 Task: Open Card Card0000000167 in Board Board0000000042 in Workspace WS0000000014 in Trello. Add Member carxxstreet791@gmail.com to Card Card0000000167 in Board Board0000000042 in Workspace WS0000000014 in Trello. Add Orange Label titled Label0000000167 to Card Card0000000167 in Board Board0000000042 in Workspace WS0000000014 in Trello. Add Checklist CL0000000167 to Card Card0000000167 in Board Board0000000042 in Workspace WS0000000014 in Trello. Add Dates with Start Date as Oct 01 2023 and Due Date as Oct 31 2023 to Card Card0000000167 in Board Board0000000042 in Workspace WS0000000014 in Trello
Action: Mouse moved to (475, 39)
Screenshot: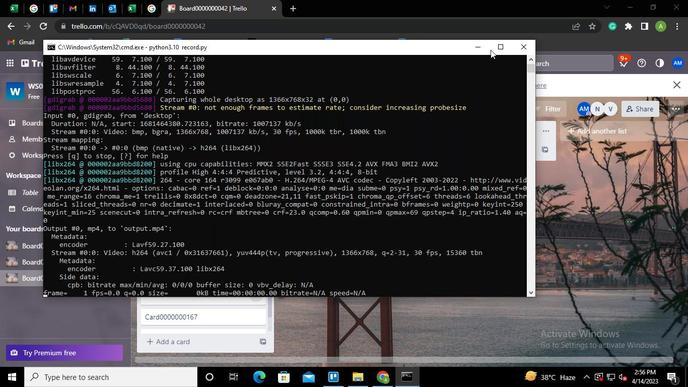 
Action: Mouse pressed left at (475, 39)
Screenshot: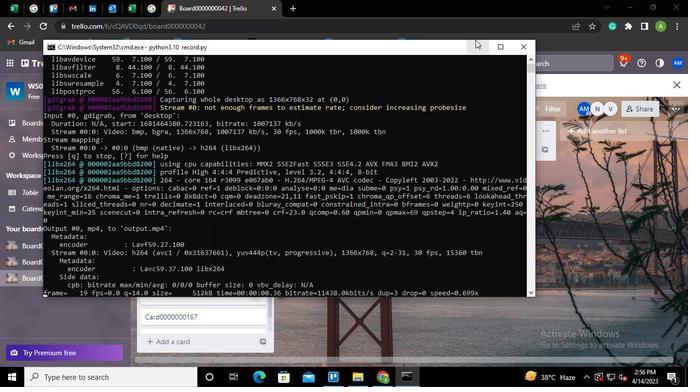 
Action: Mouse moved to (220, 313)
Screenshot: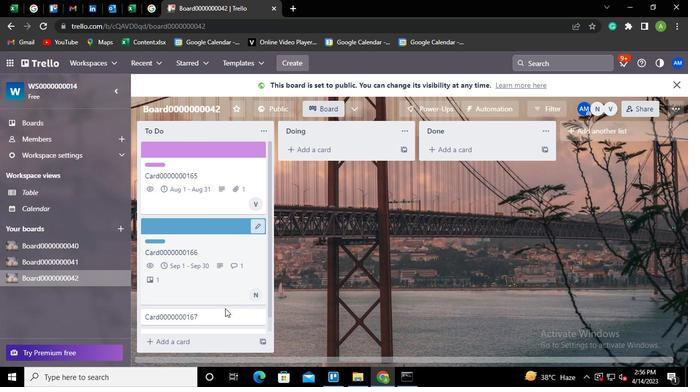 
Action: Mouse pressed left at (220, 313)
Screenshot: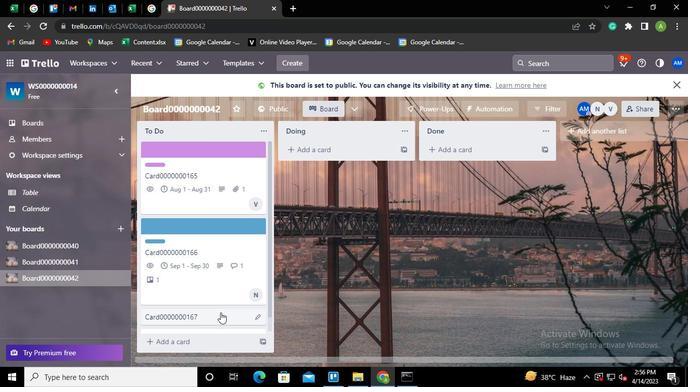 
Action: Mouse moved to (457, 175)
Screenshot: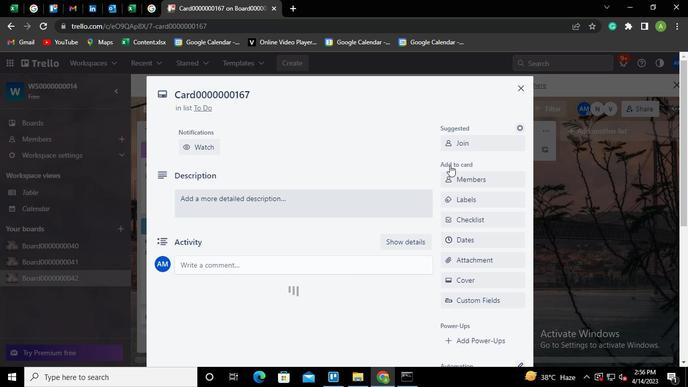 
Action: Mouse pressed left at (457, 175)
Screenshot: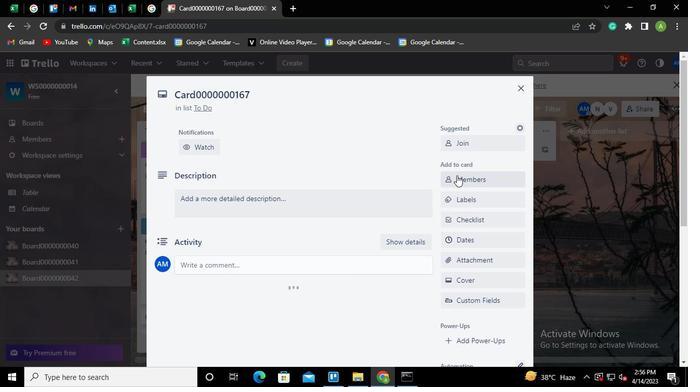 
Action: Mouse moved to (479, 223)
Screenshot: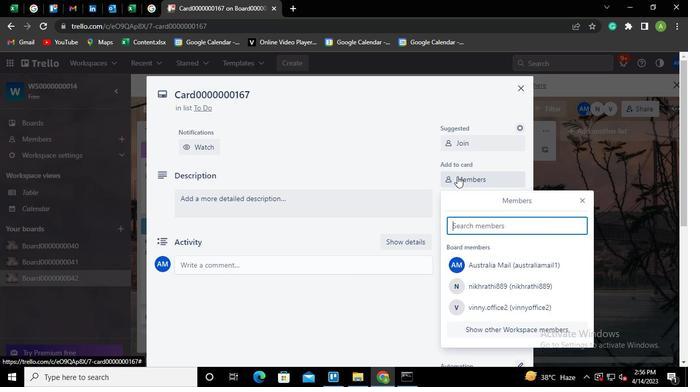 
Action: Mouse pressed left at (479, 223)
Screenshot: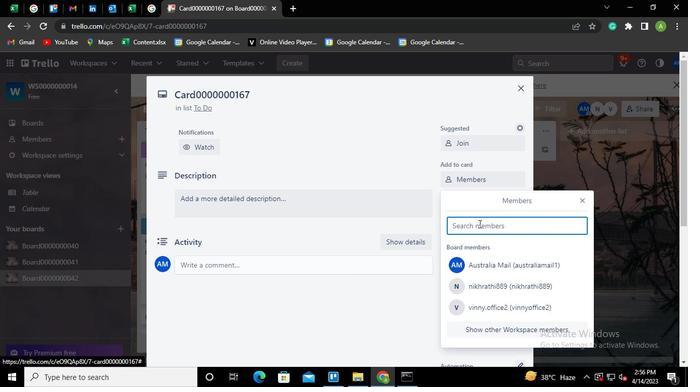 
Action: Keyboard c
Screenshot: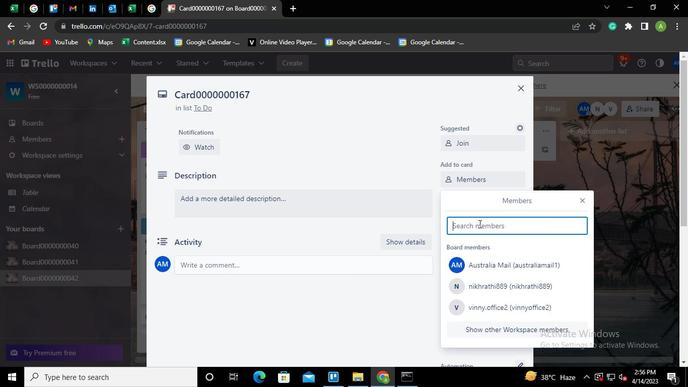 
Action: Keyboard a
Screenshot: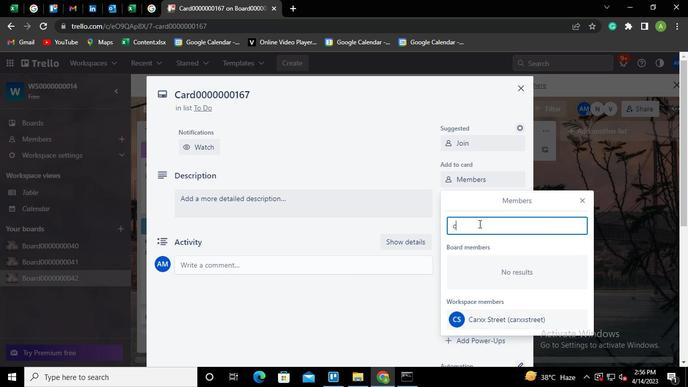 
Action: Keyboard r
Screenshot: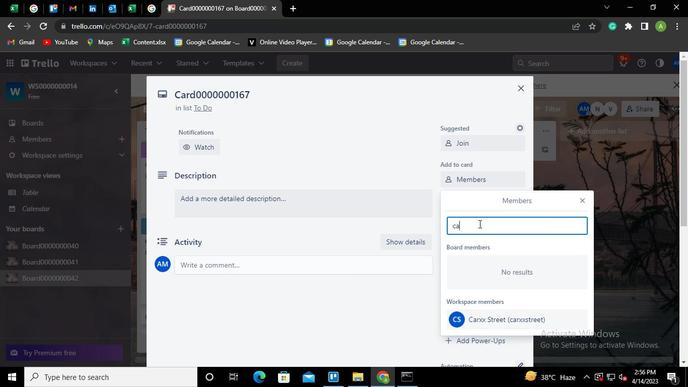 
Action: Mouse moved to (459, 319)
Screenshot: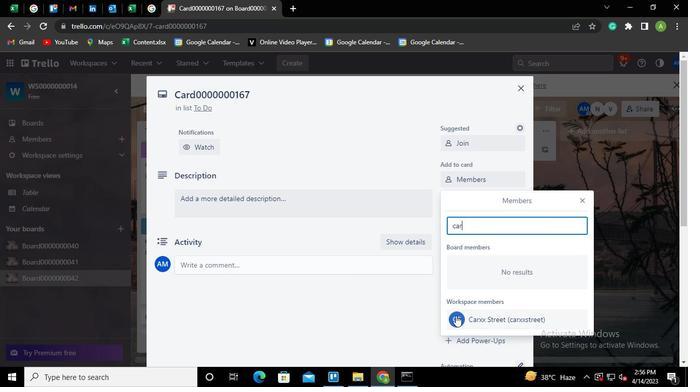 
Action: Mouse pressed left at (459, 319)
Screenshot: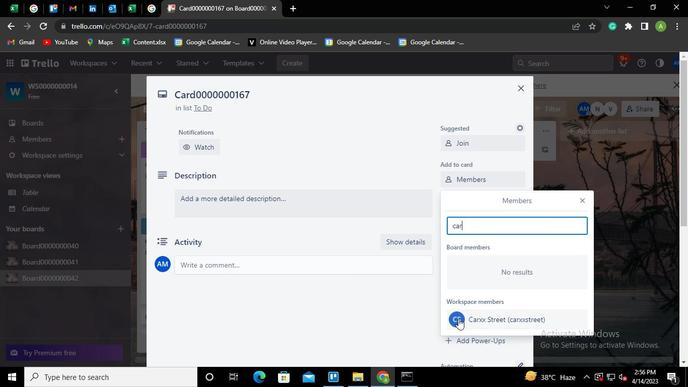 
Action: Mouse moved to (476, 319)
Screenshot: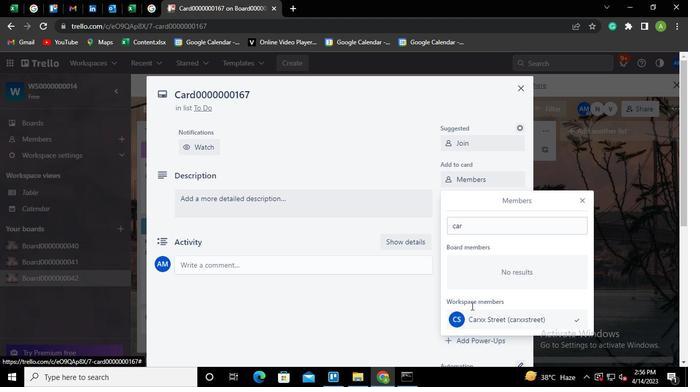 
Action: Mouse pressed left at (476, 319)
Screenshot: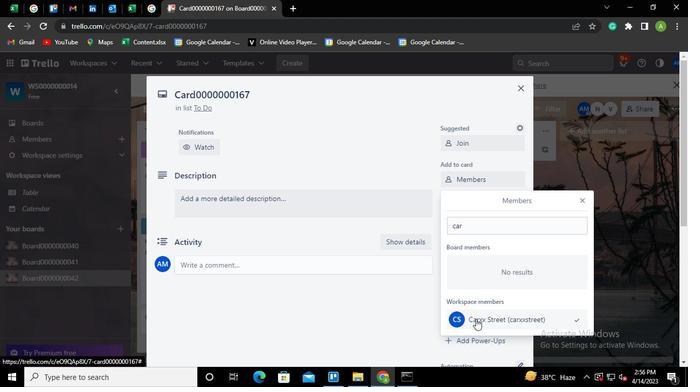
Action: Mouse moved to (475, 268)
Screenshot: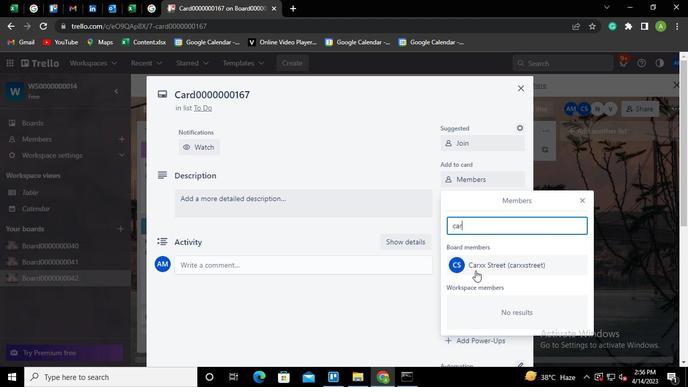 
Action: Mouse pressed left at (475, 268)
Screenshot: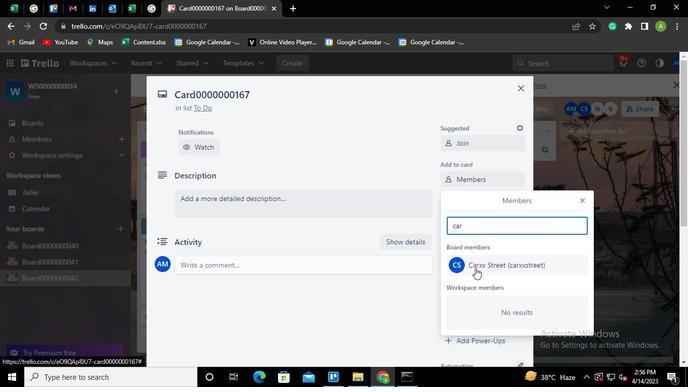 
Action: Mouse moved to (394, 156)
Screenshot: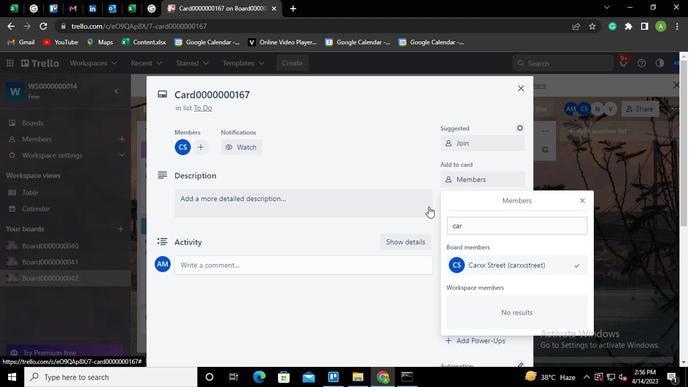 
Action: Mouse pressed left at (394, 156)
Screenshot: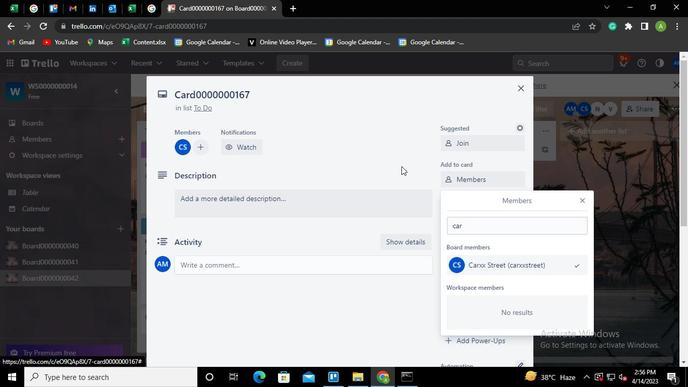 
Action: Mouse moved to (471, 199)
Screenshot: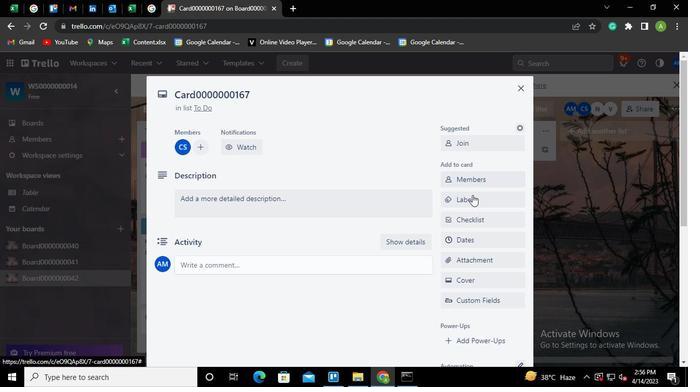 
Action: Mouse pressed left at (471, 199)
Screenshot: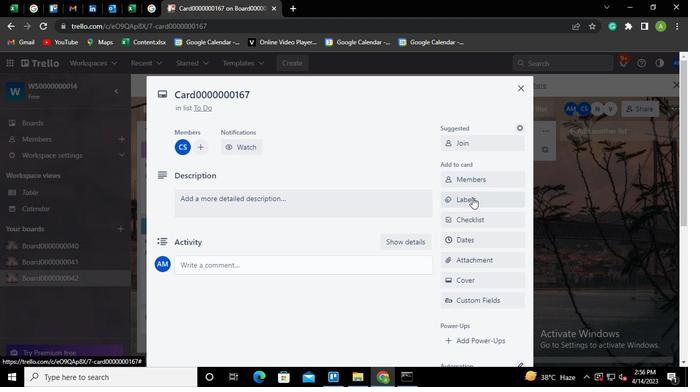 
Action: Mouse moved to (456, 182)
Screenshot: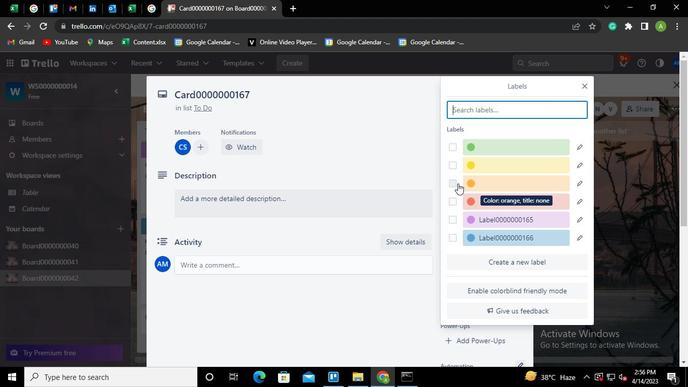 
Action: Mouse pressed left at (456, 182)
Screenshot: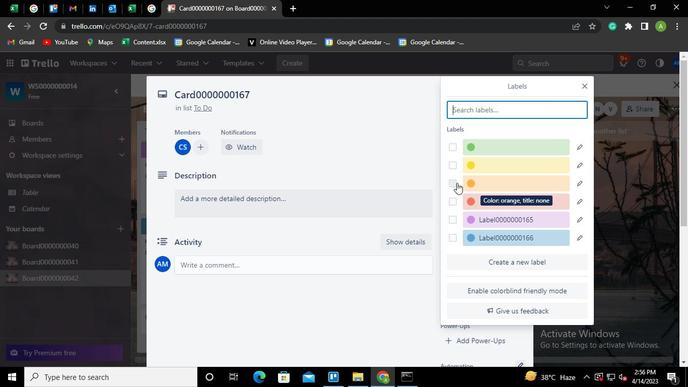 
Action: Mouse moved to (576, 187)
Screenshot: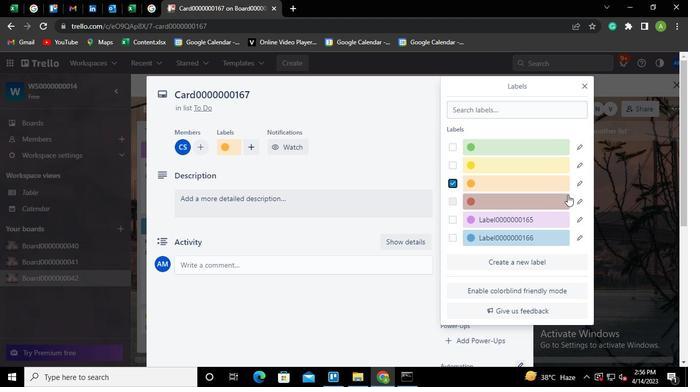 
Action: Mouse pressed left at (576, 187)
Screenshot: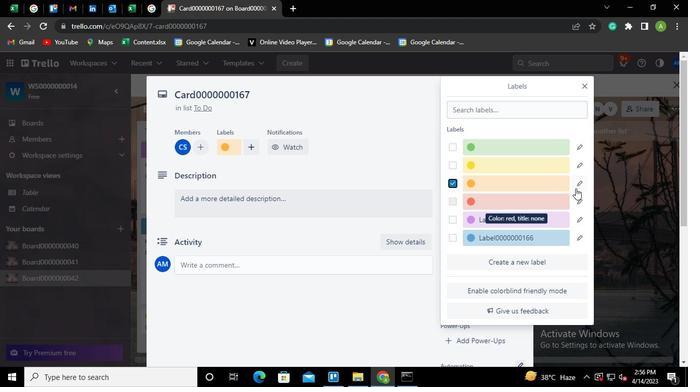 
Action: Mouse moved to (491, 147)
Screenshot: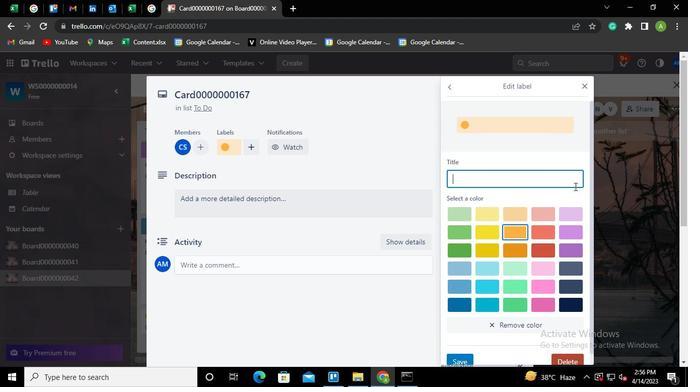 
Action: Keyboard Key.shift
Screenshot: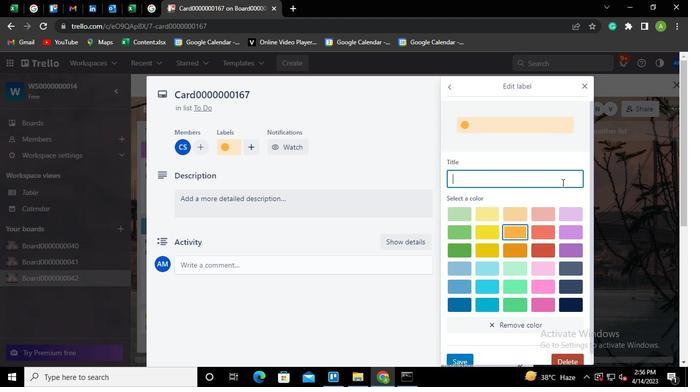 
Action: Keyboard L
Screenshot: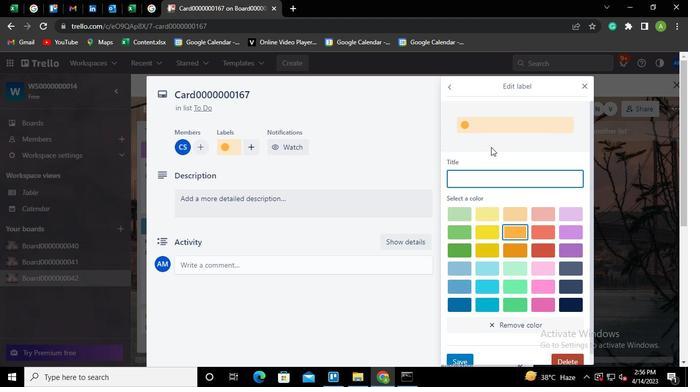 
Action: Keyboard a
Screenshot: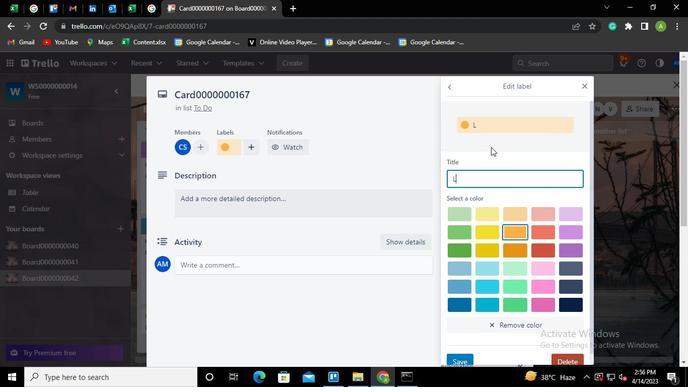 
Action: Keyboard b
Screenshot: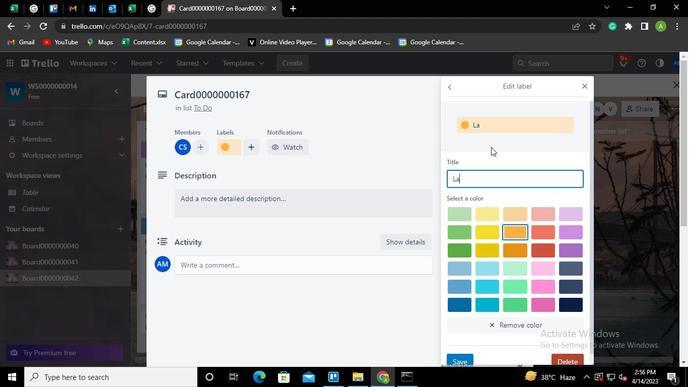 
Action: Keyboard e
Screenshot: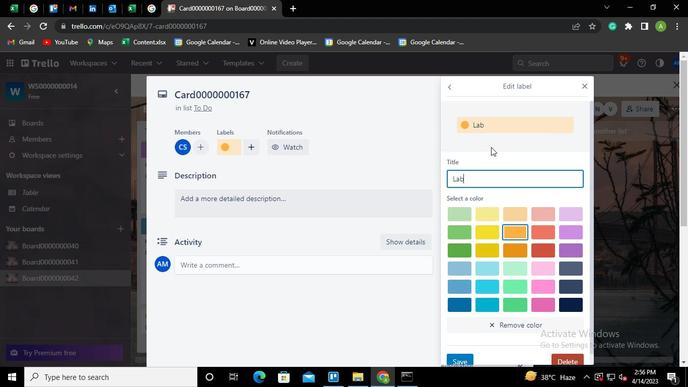 
Action: Keyboard l
Screenshot: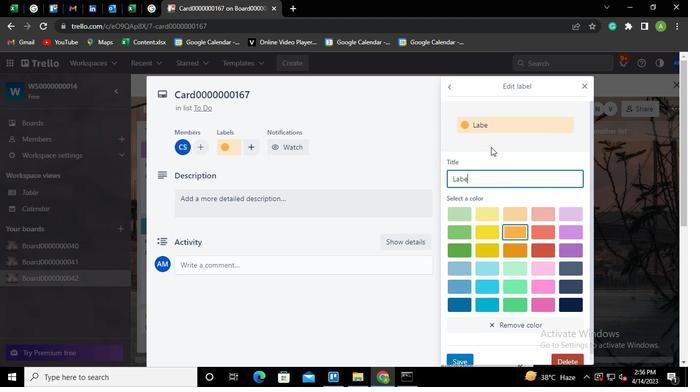 
Action: Keyboard <96>
Screenshot: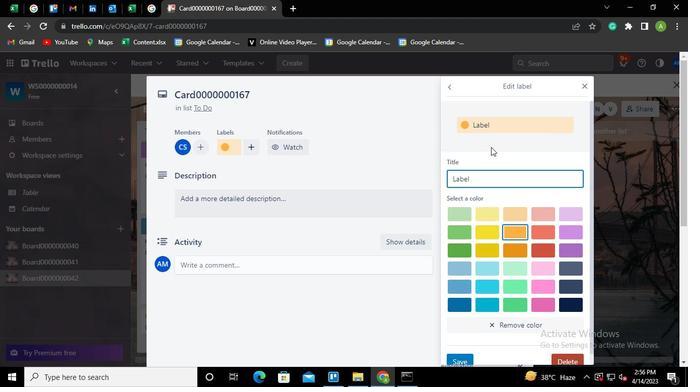 
Action: Keyboard <96>
Screenshot: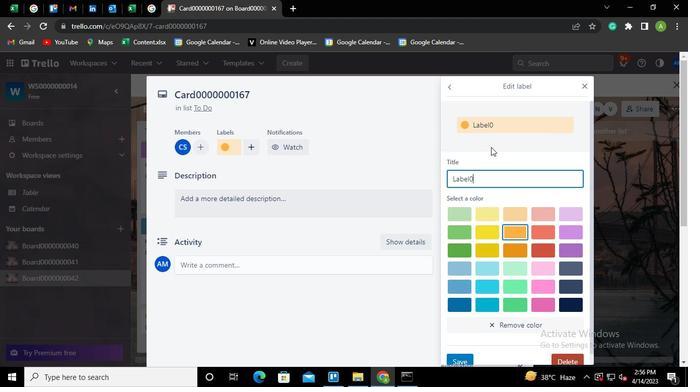 
Action: Keyboard <96>
Screenshot: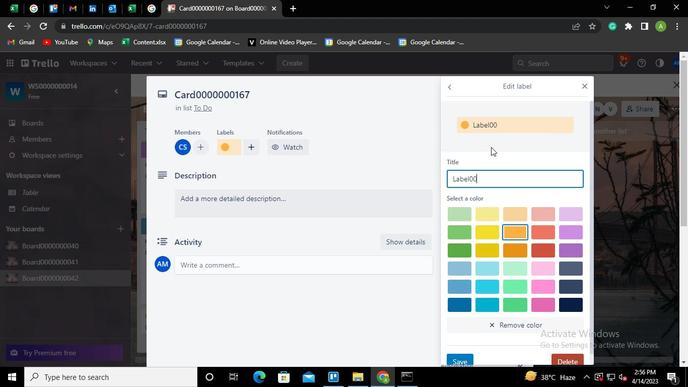 
Action: Keyboard <96>
Screenshot: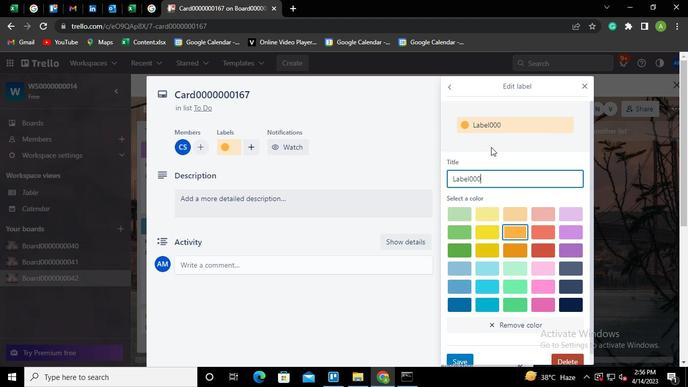 
Action: Keyboard <96>
Screenshot: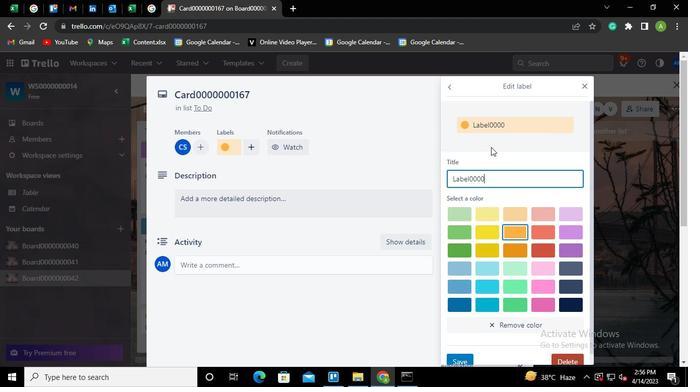 
Action: Keyboard <96>
Screenshot: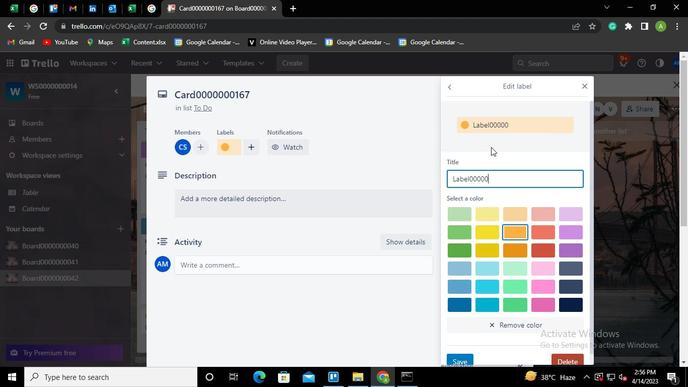 
Action: Keyboard <96>
Screenshot: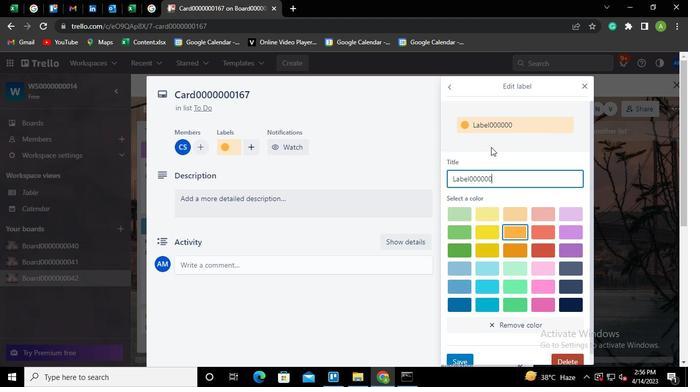 
Action: Keyboard <97>
Screenshot: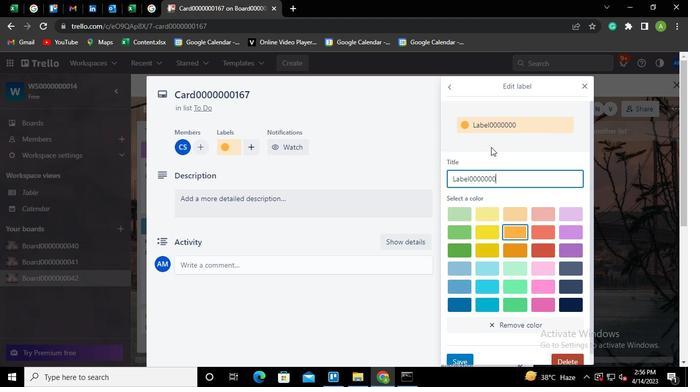 
Action: Keyboard <102>
Screenshot: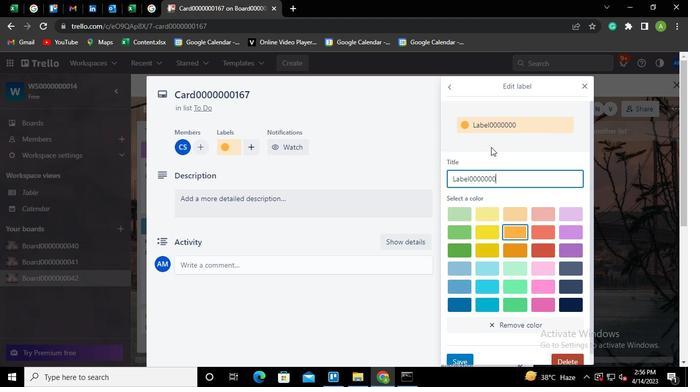 
Action: Keyboard <103>
Screenshot: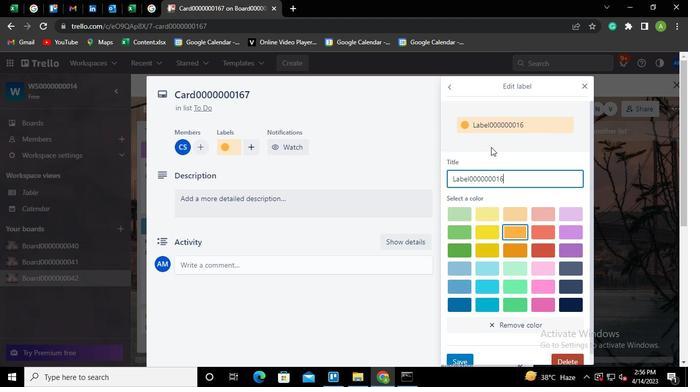 
Action: Mouse moved to (462, 359)
Screenshot: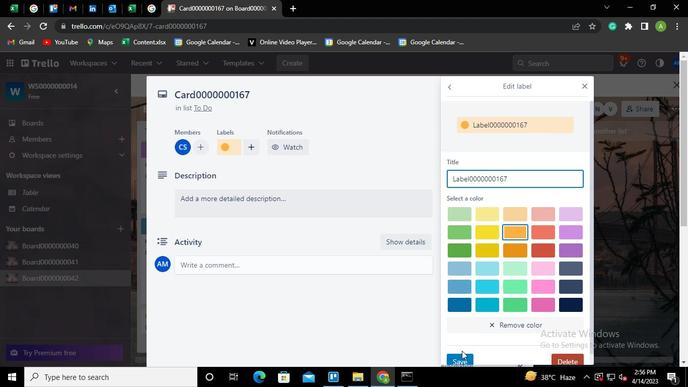 
Action: Mouse pressed left at (462, 359)
Screenshot: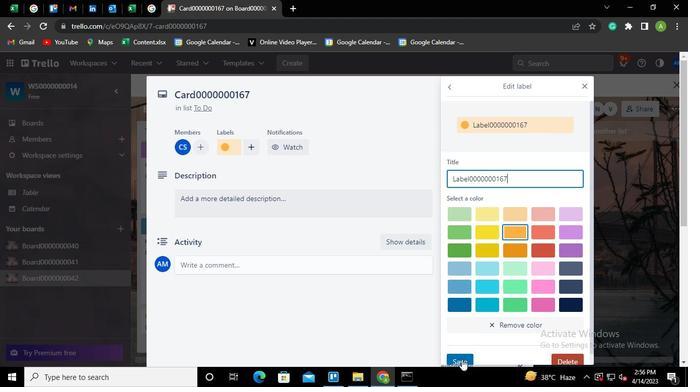 
Action: Mouse moved to (394, 158)
Screenshot: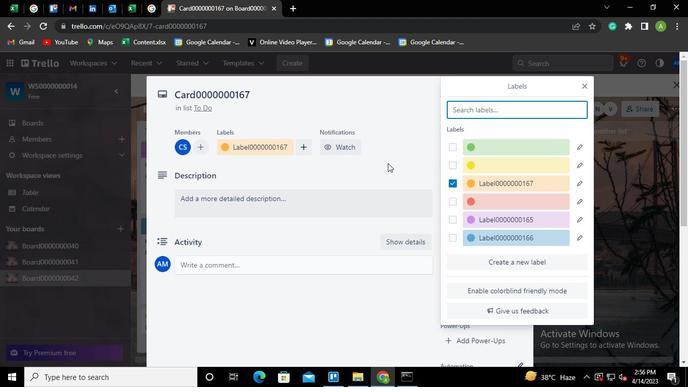 
Action: Mouse pressed left at (394, 158)
Screenshot: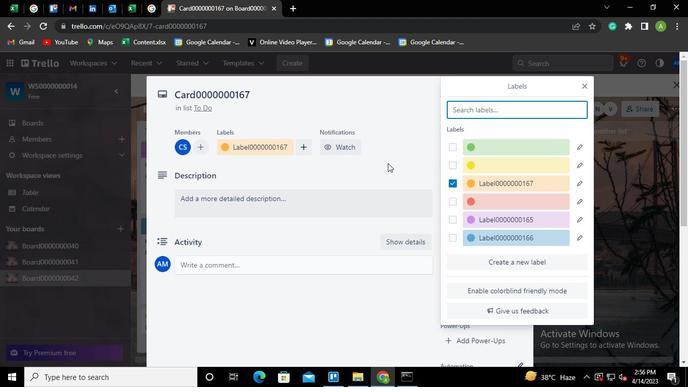 
Action: Mouse moved to (469, 220)
Screenshot: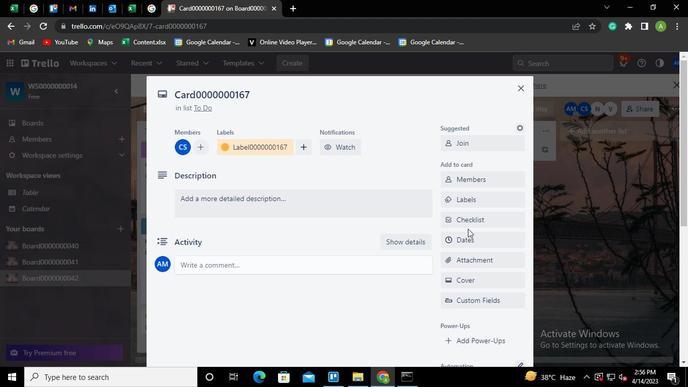 
Action: Mouse pressed left at (469, 220)
Screenshot: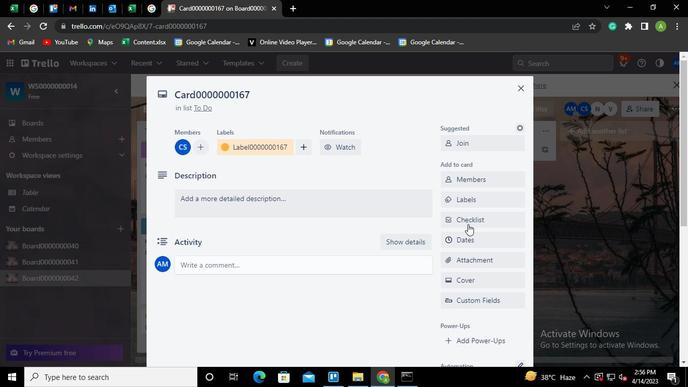 
Action: Mouse moved to (469, 219)
Screenshot: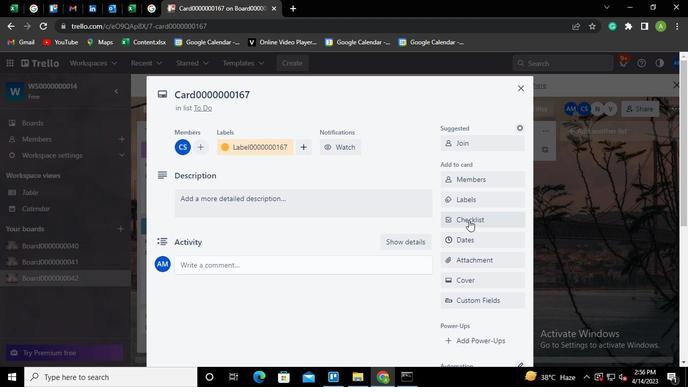 
Action: Keyboard Key.shift
Screenshot: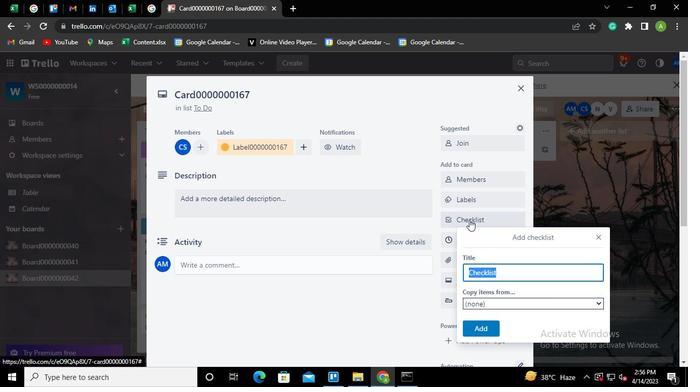 
Action: Keyboard C
Screenshot: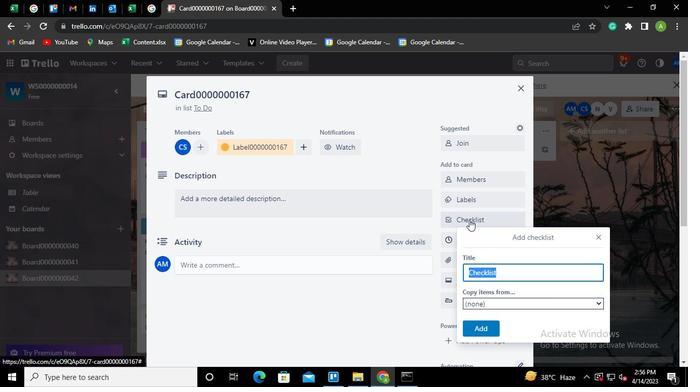 
Action: Keyboard L
Screenshot: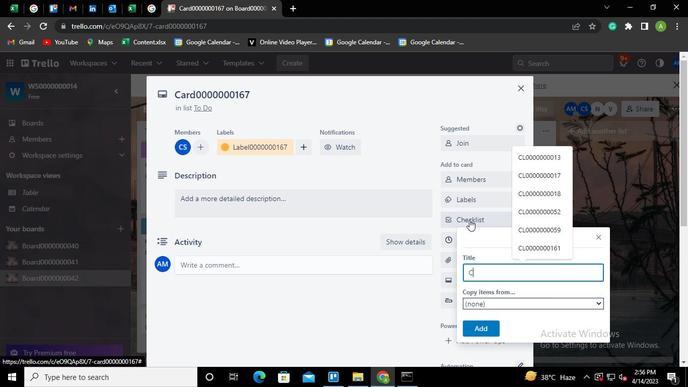 
Action: Keyboard <96>
Screenshot: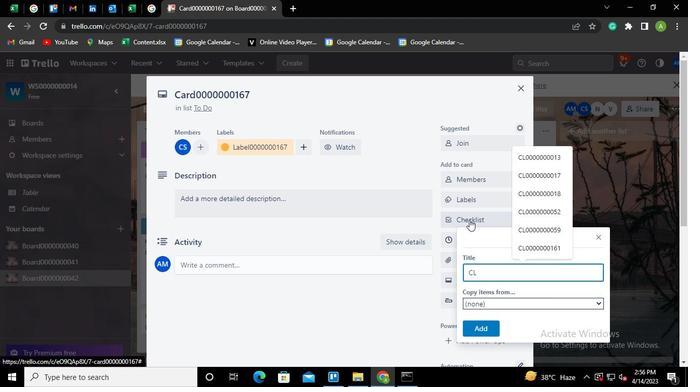 
Action: Keyboard <96>
Screenshot: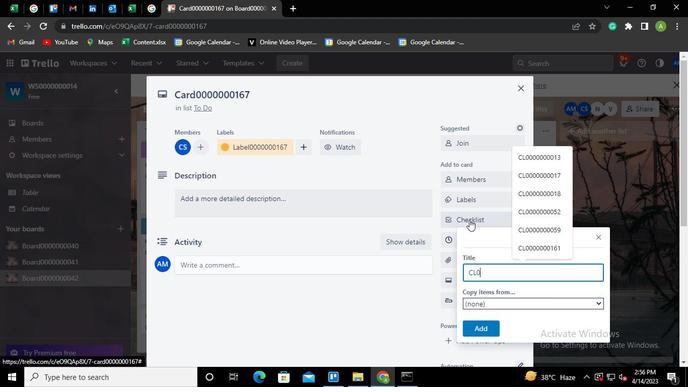 
Action: Keyboard <96>
Screenshot: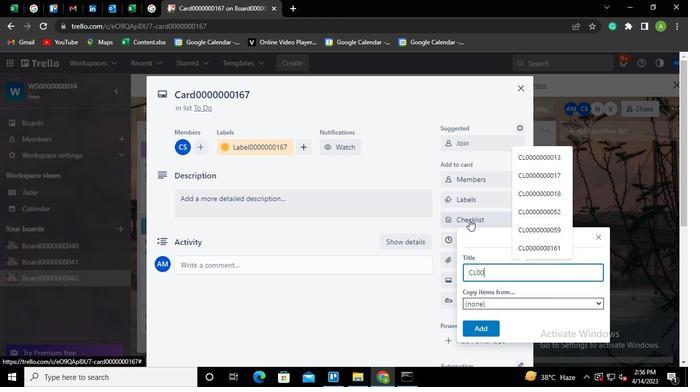 
Action: Keyboard <96>
Screenshot: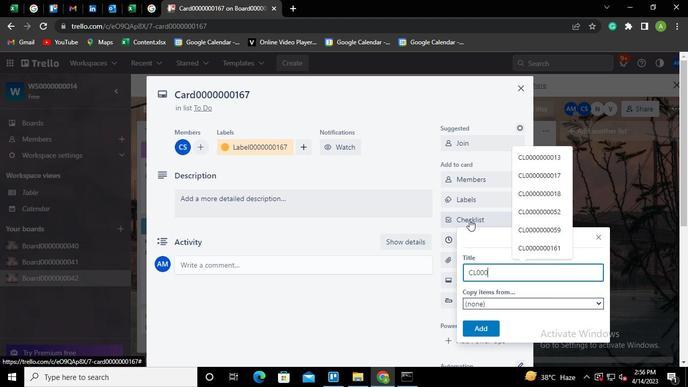 
Action: Keyboard <96>
Screenshot: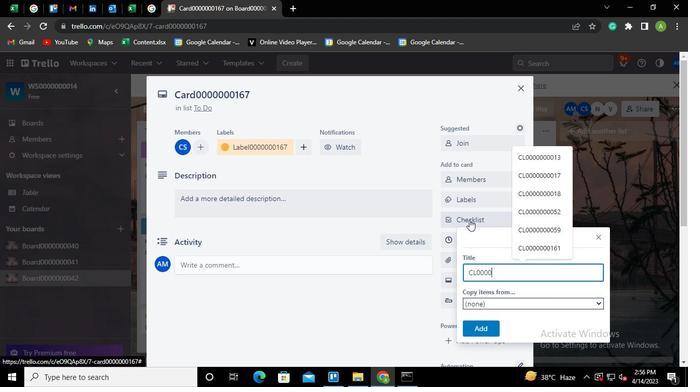 
Action: Keyboard <96>
Screenshot: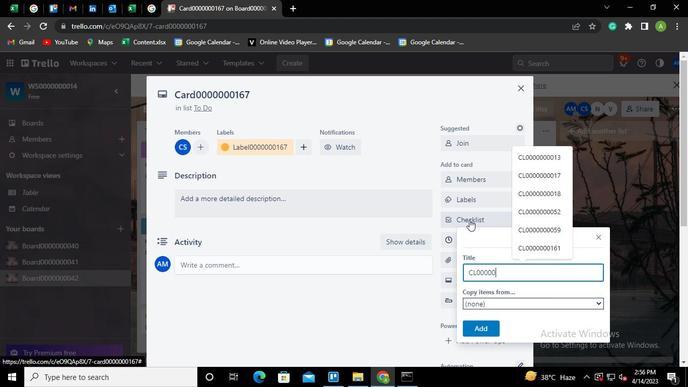 
Action: Keyboard <96>
Screenshot: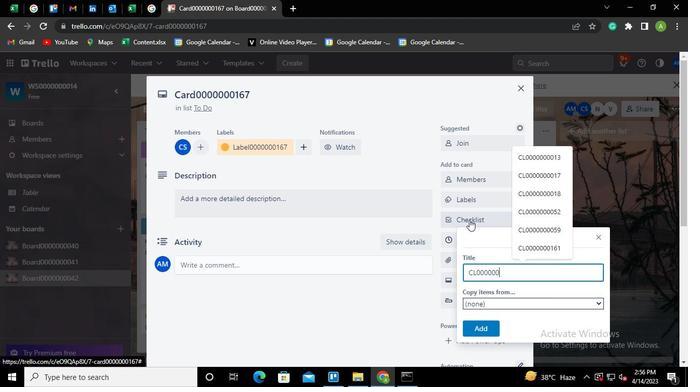 
Action: Keyboard <97>
Screenshot: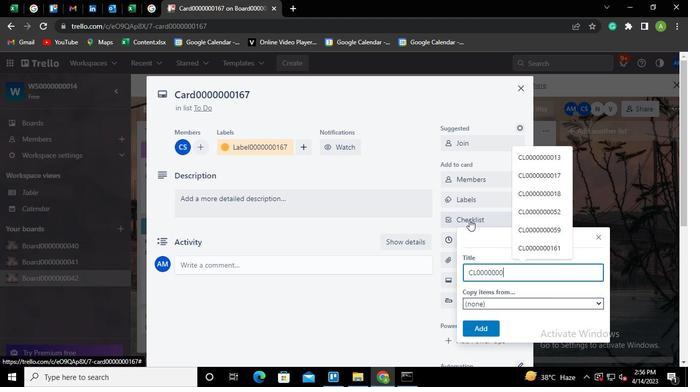 
Action: Keyboard <102>
Screenshot: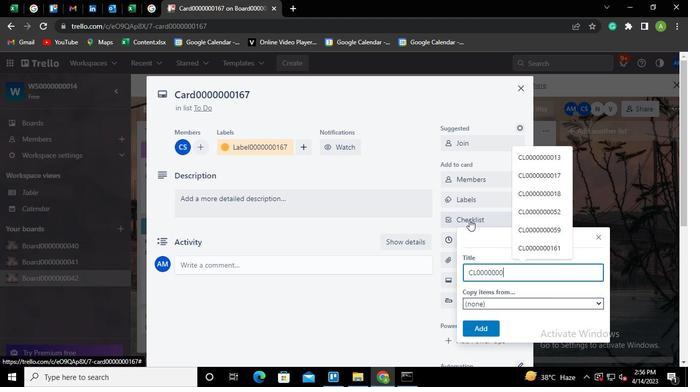 
Action: Keyboard <103>
Screenshot: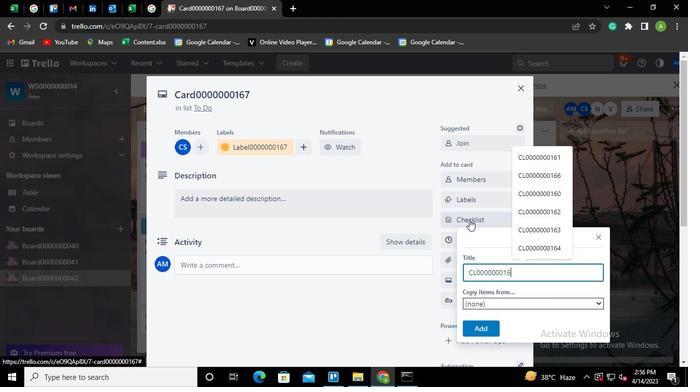 
Action: Mouse moved to (482, 324)
Screenshot: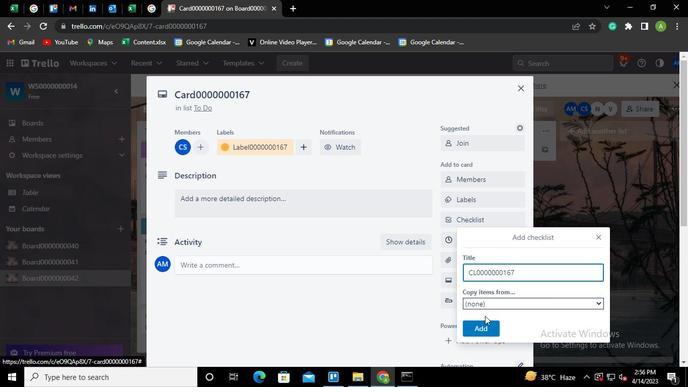 
Action: Mouse pressed left at (482, 324)
Screenshot: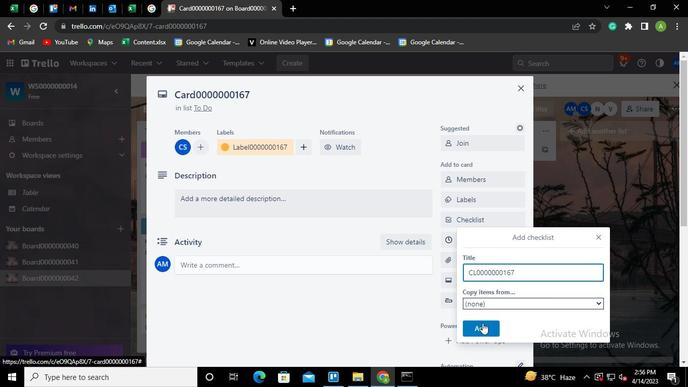 
Action: Mouse moved to (473, 236)
Screenshot: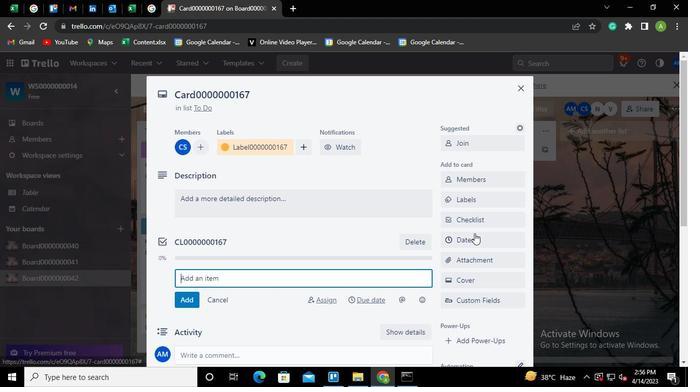 
Action: Mouse pressed left at (473, 236)
Screenshot: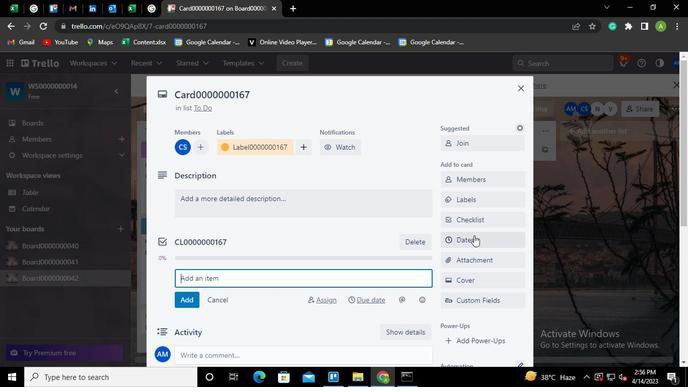 
Action: Mouse moved to (452, 266)
Screenshot: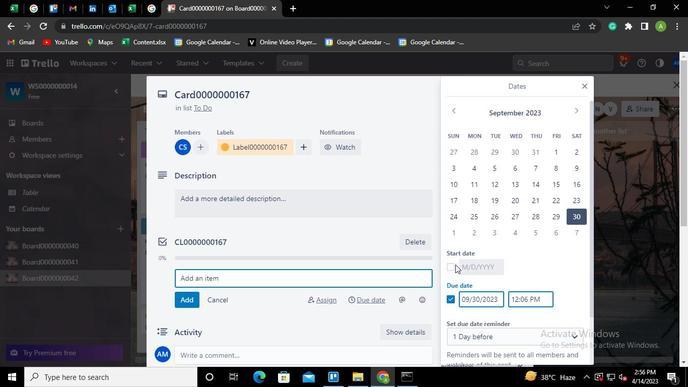 
Action: Mouse pressed left at (452, 266)
Screenshot: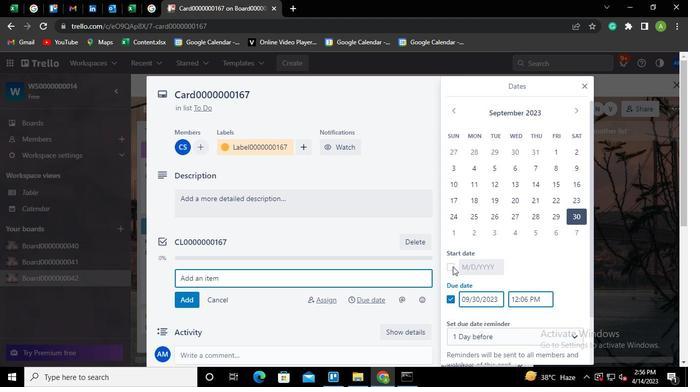 
Action: Mouse moved to (469, 265)
Screenshot: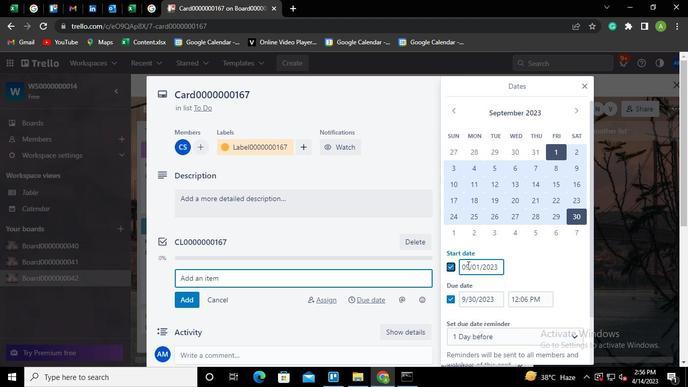 
Action: Mouse pressed left at (469, 265)
Screenshot: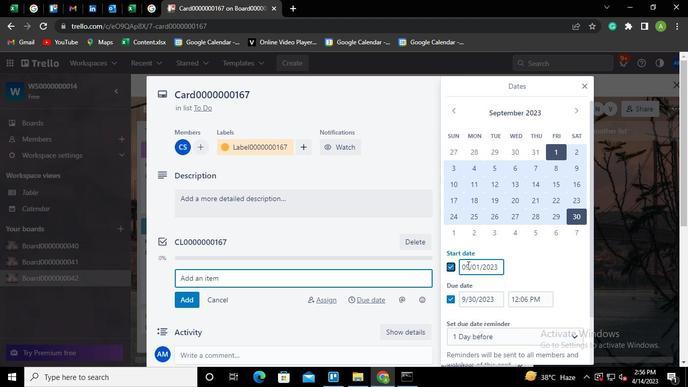 
Action: Mouse moved to (480, 266)
Screenshot: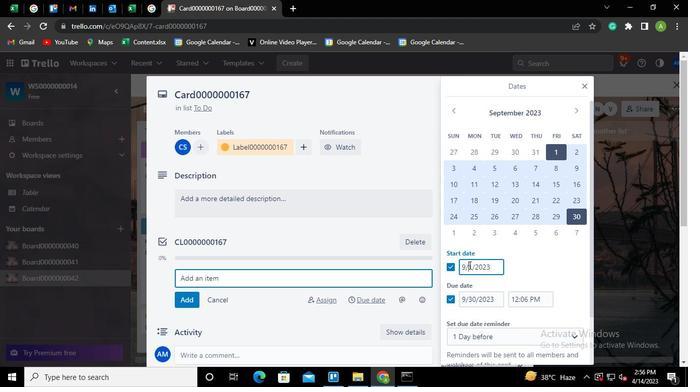 
Action: Keyboard Key.left
Screenshot: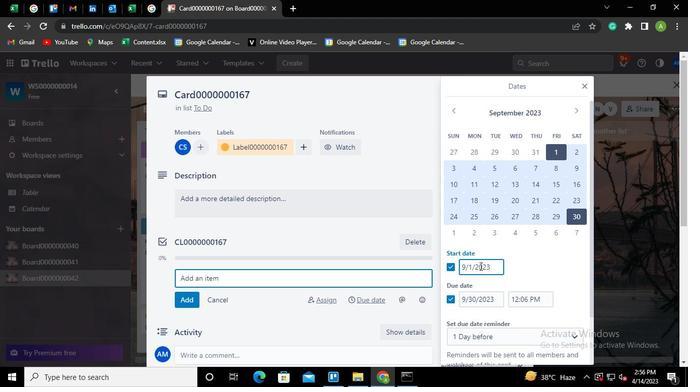
Action: Keyboard Key.backspace
Screenshot: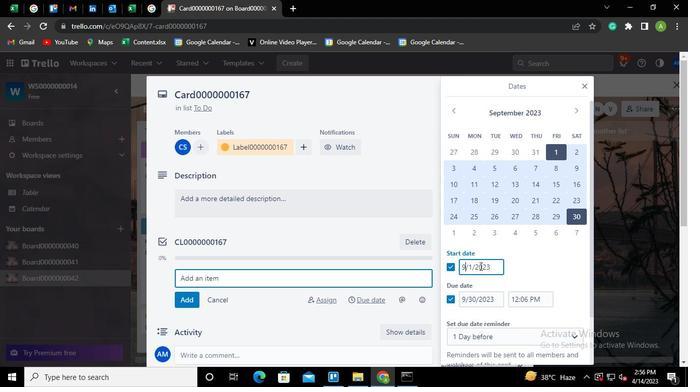 
Action: Keyboard <97>
Screenshot: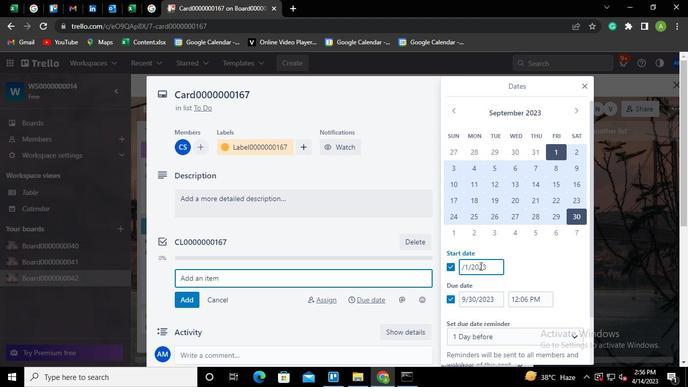 
Action: Keyboard <96>
Screenshot: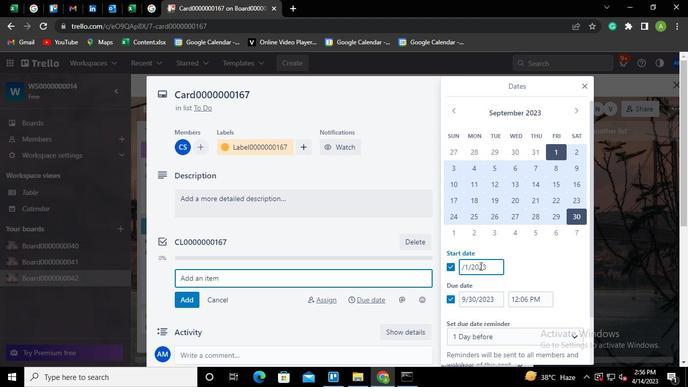 
Action: Mouse moved to (463, 301)
Screenshot: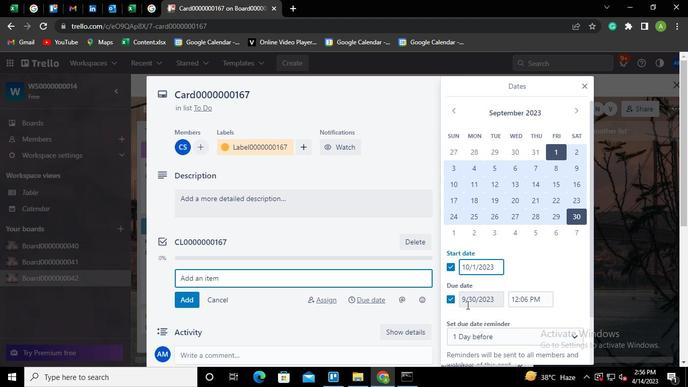 
Action: Mouse pressed left at (463, 301)
Screenshot: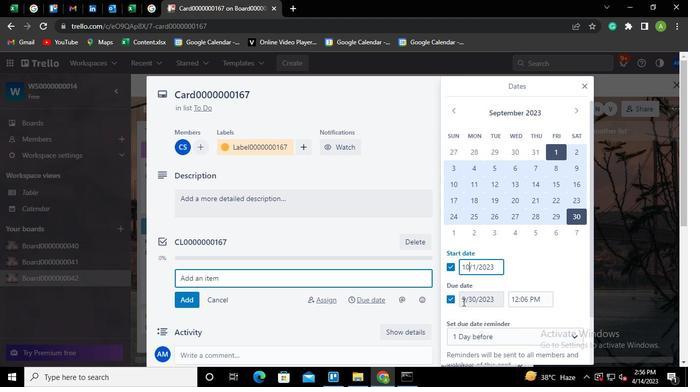 
Action: Mouse moved to (480, 299)
Screenshot: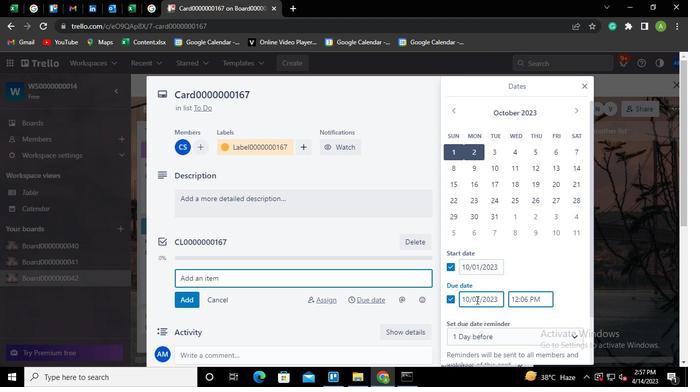 
Action: Mouse pressed left at (480, 299)
Screenshot: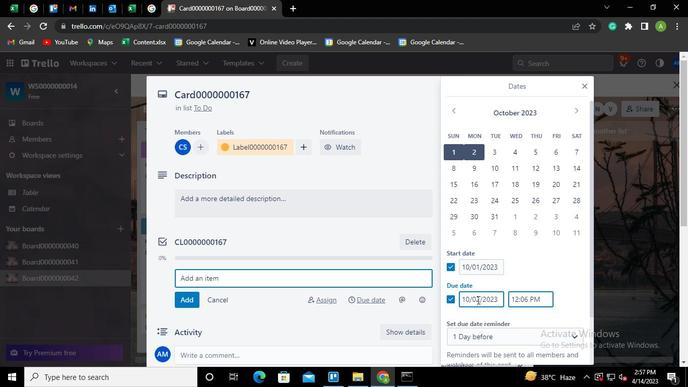 
Action: Mouse moved to (485, 297)
Screenshot: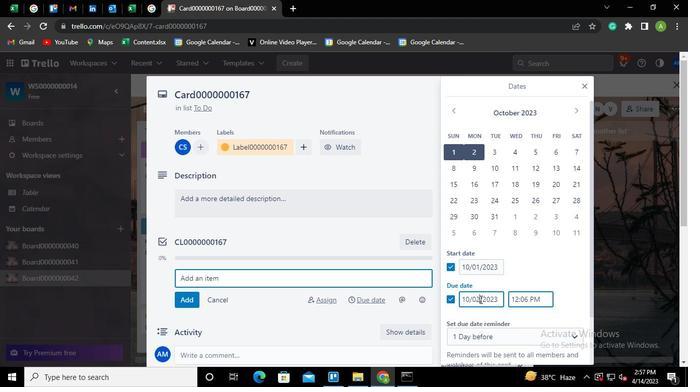 
Action: Keyboard Key.backspace
Screenshot: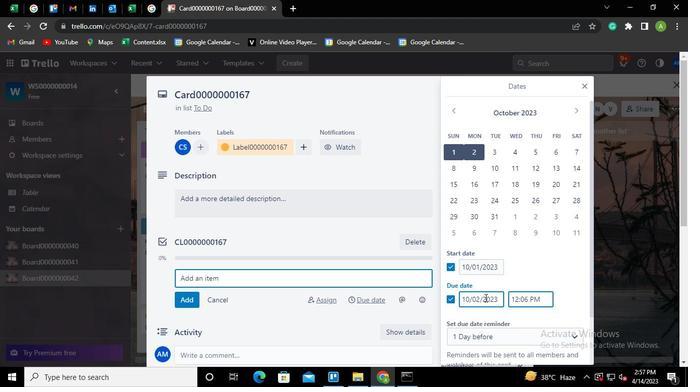 
Action: Keyboard Key.backspace
Screenshot: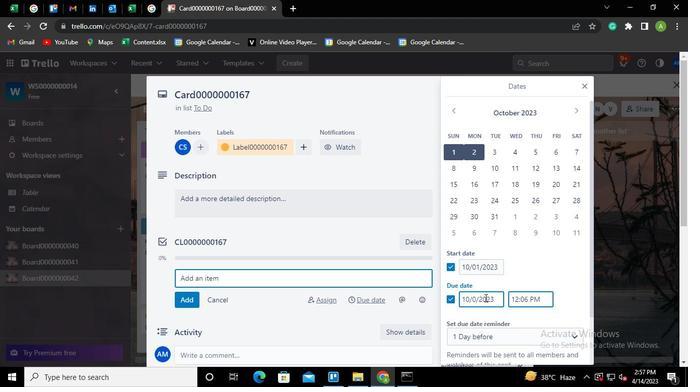 
Action: Keyboard <99>
Screenshot: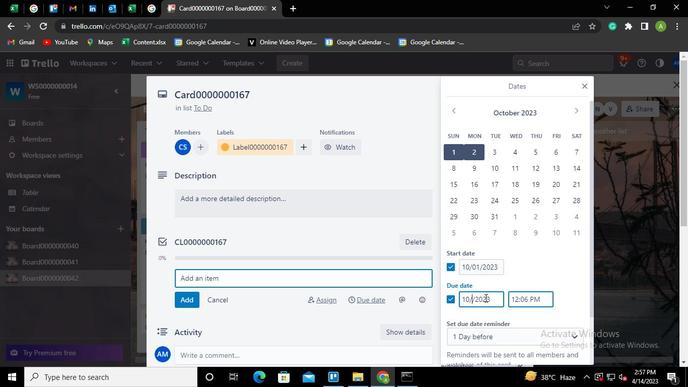 
Action: Keyboard <97>
Screenshot: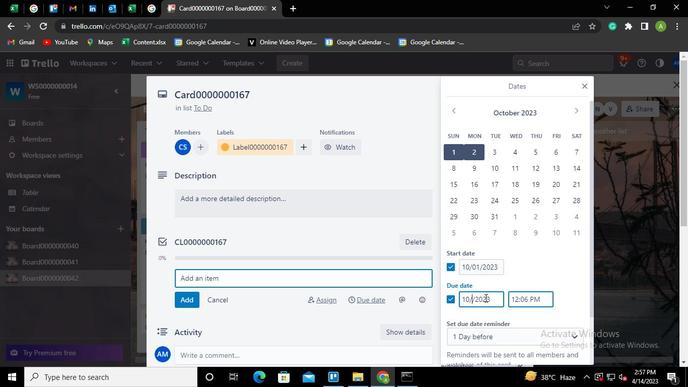 
Action: Mouse moved to (569, 263)
Screenshot: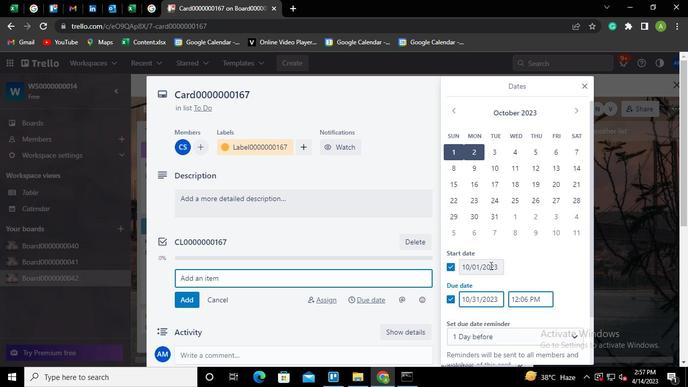 
Action: Mouse pressed left at (569, 263)
Screenshot: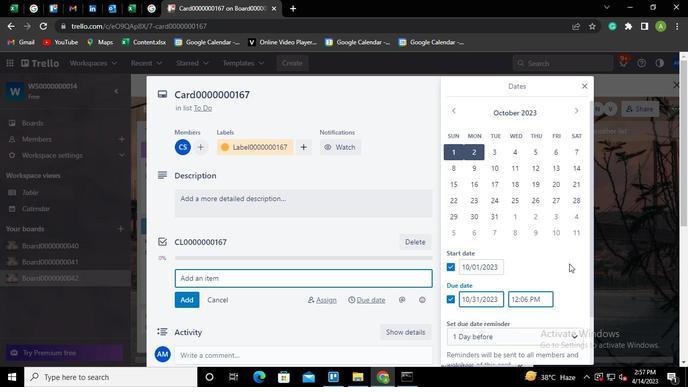 
Action: Mouse moved to (509, 323)
Screenshot: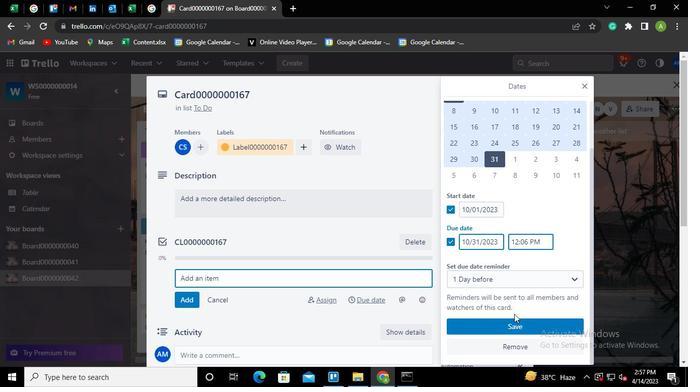 
Action: Mouse pressed left at (509, 323)
Screenshot: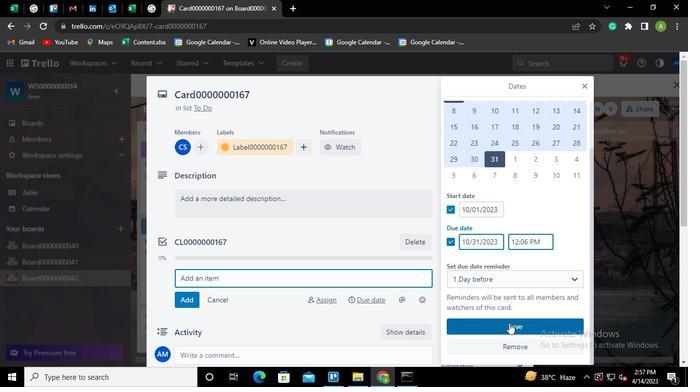 
Action: Mouse moved to (402, 377)
Screenshot: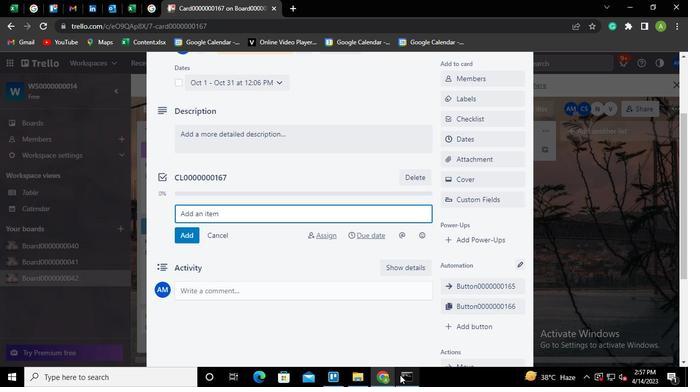 
Action: Mouse pressed left at (402, 377)
Screenshot: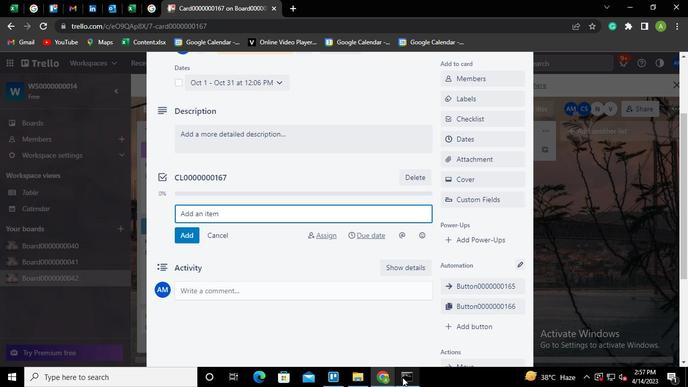 
Action: Mouse moved to (520, 48)
Screenshot: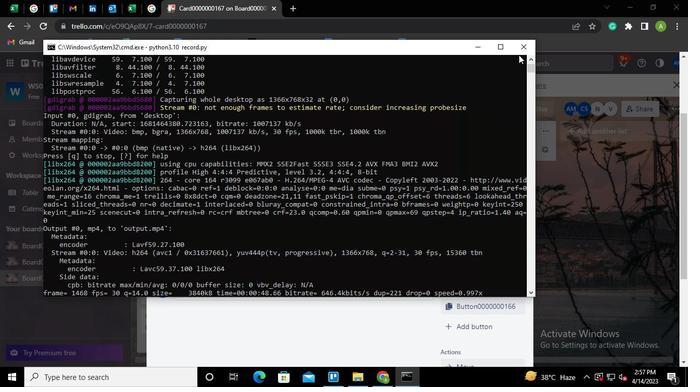 
Action: Mouse pressed left at (520, 48)
Screenshot: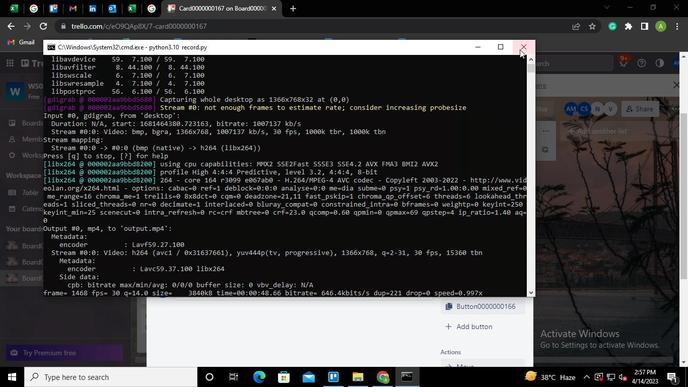 
